 Task: Select the theme automatic.
Action: Mouse moved to (1337, 96)
Screenshot: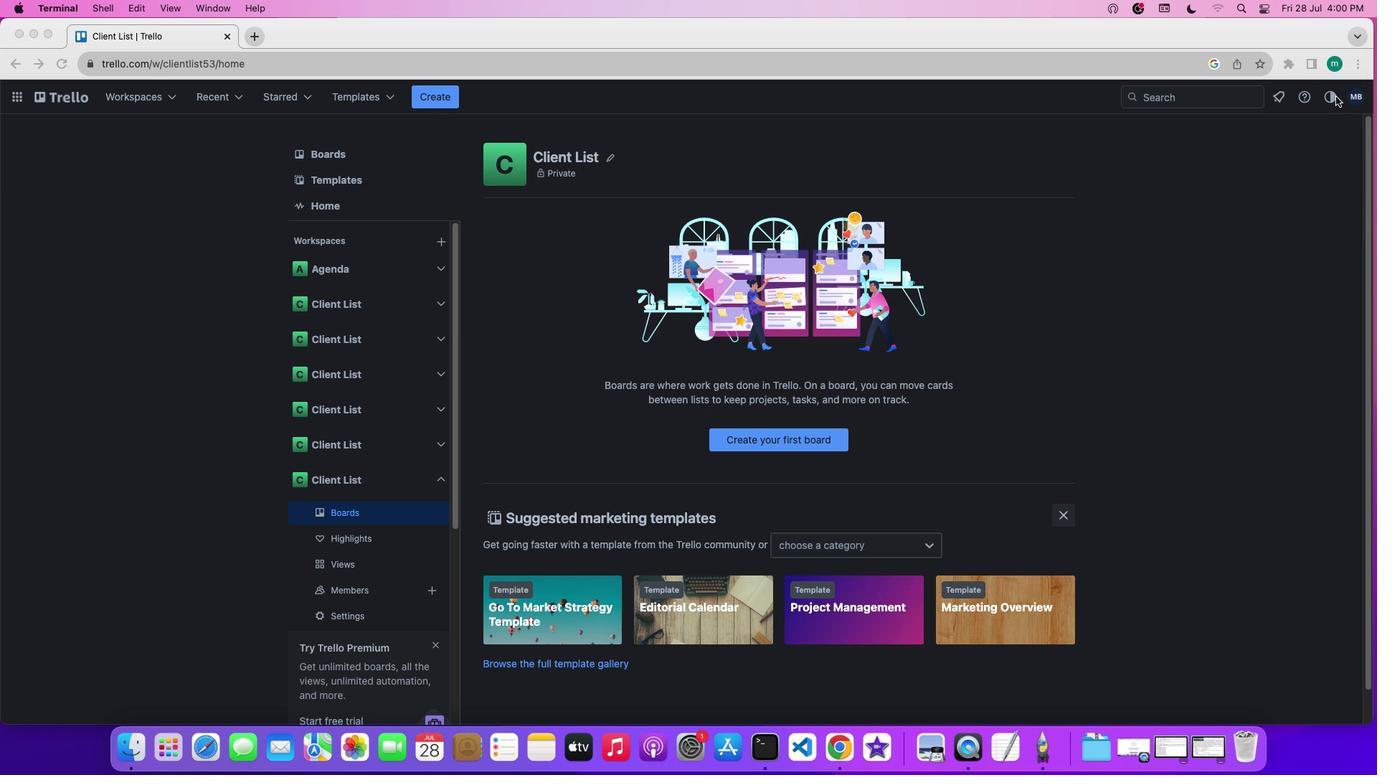 
Action: Mouse pressed left at (1337, 96)
Screenshot: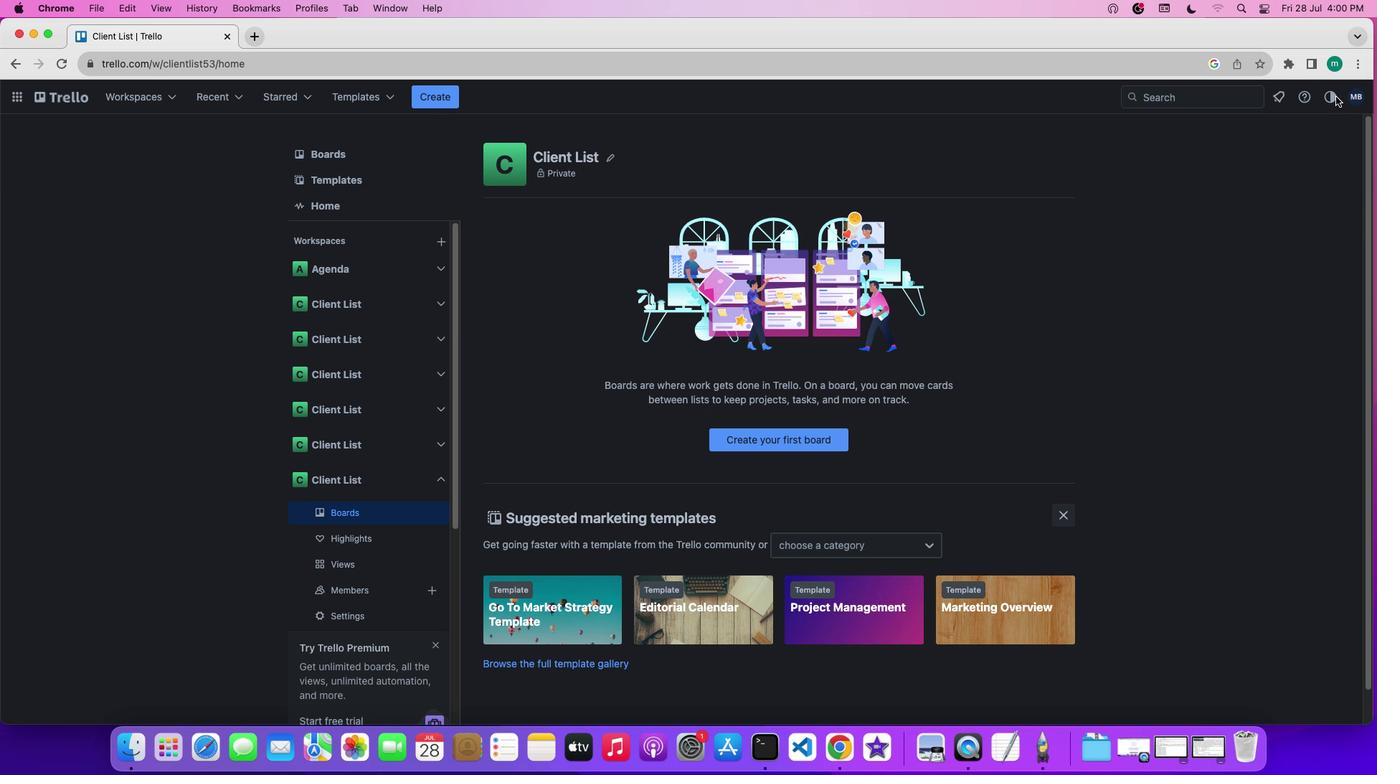 
Action: Mouse pressed left at (1337, 96)
Screenshot: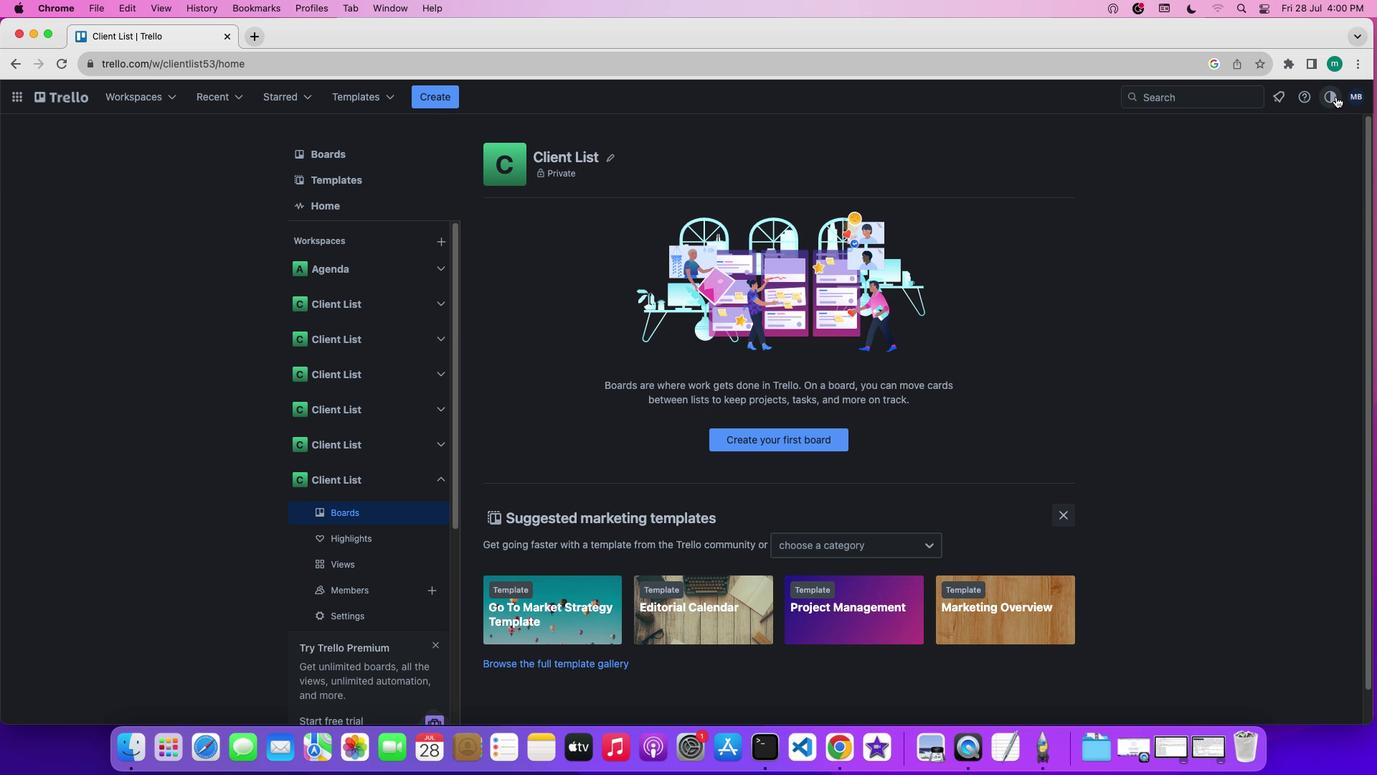 
Action: Mouse moved to (1296, 273)
Screenshot: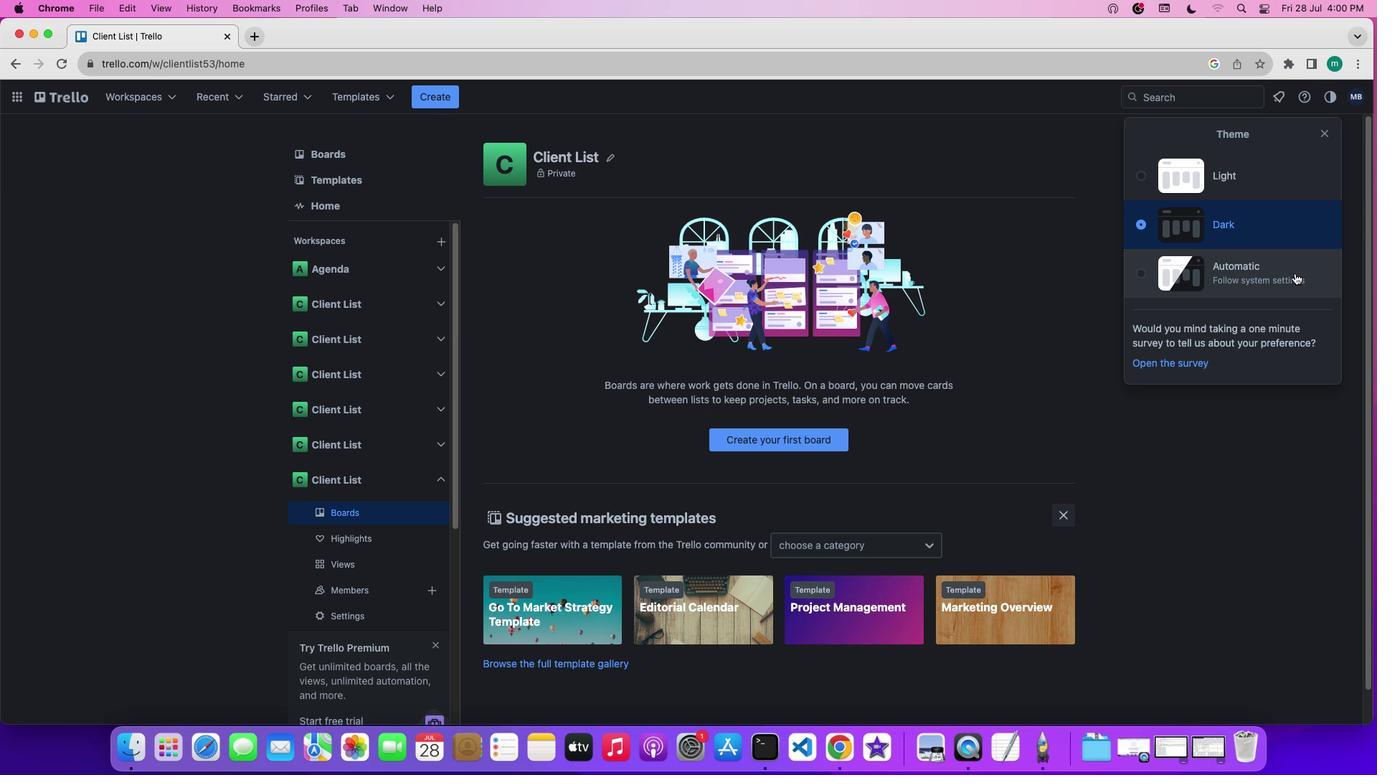 
Action: Mouse pressed left at (1296, 273)
Screenshot: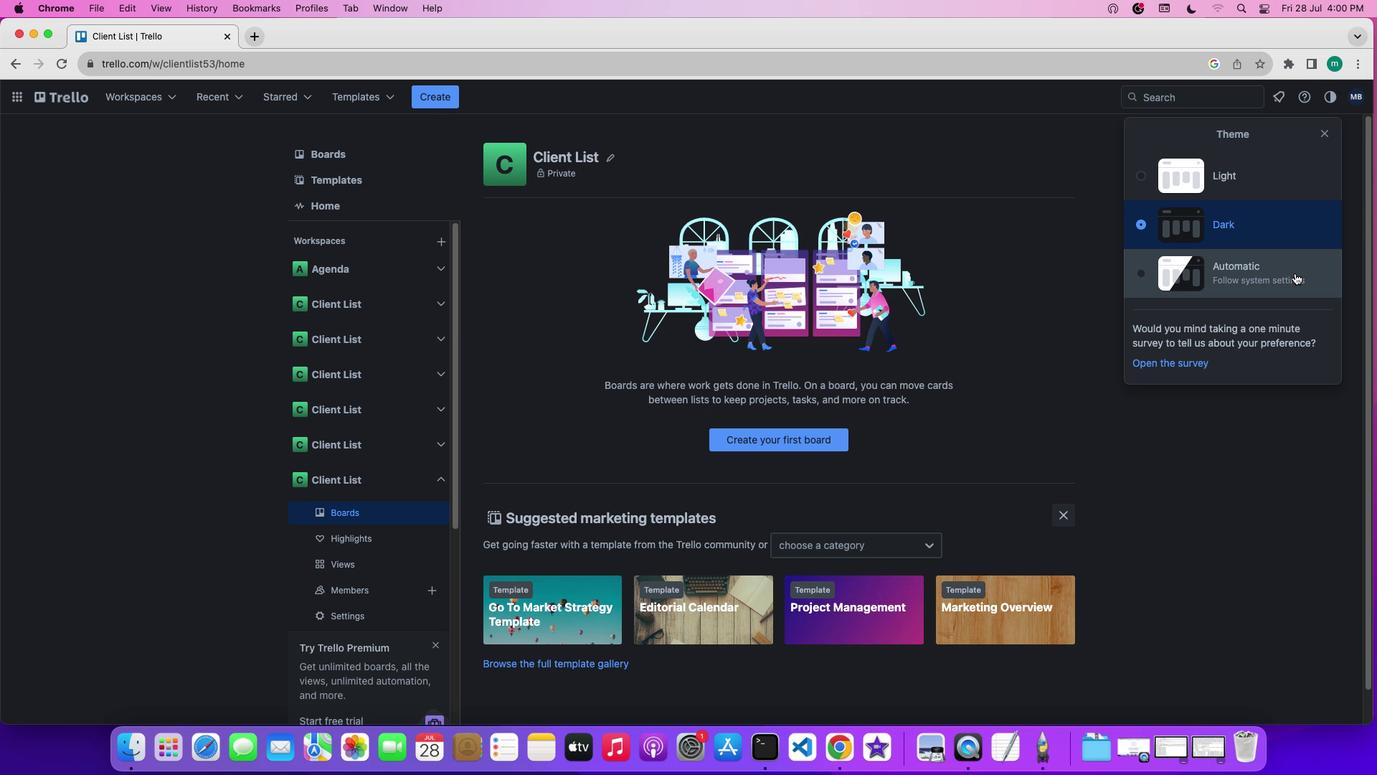 
